 Task: Add the task  Implement a new cloud-based facilities management system for a company to the section Knowledge Sharing Sprint in the project BoostTech and add a Due Date to the respective task as 2024/04/13
Action: Mouse moved to (619, 465)
Screenshot: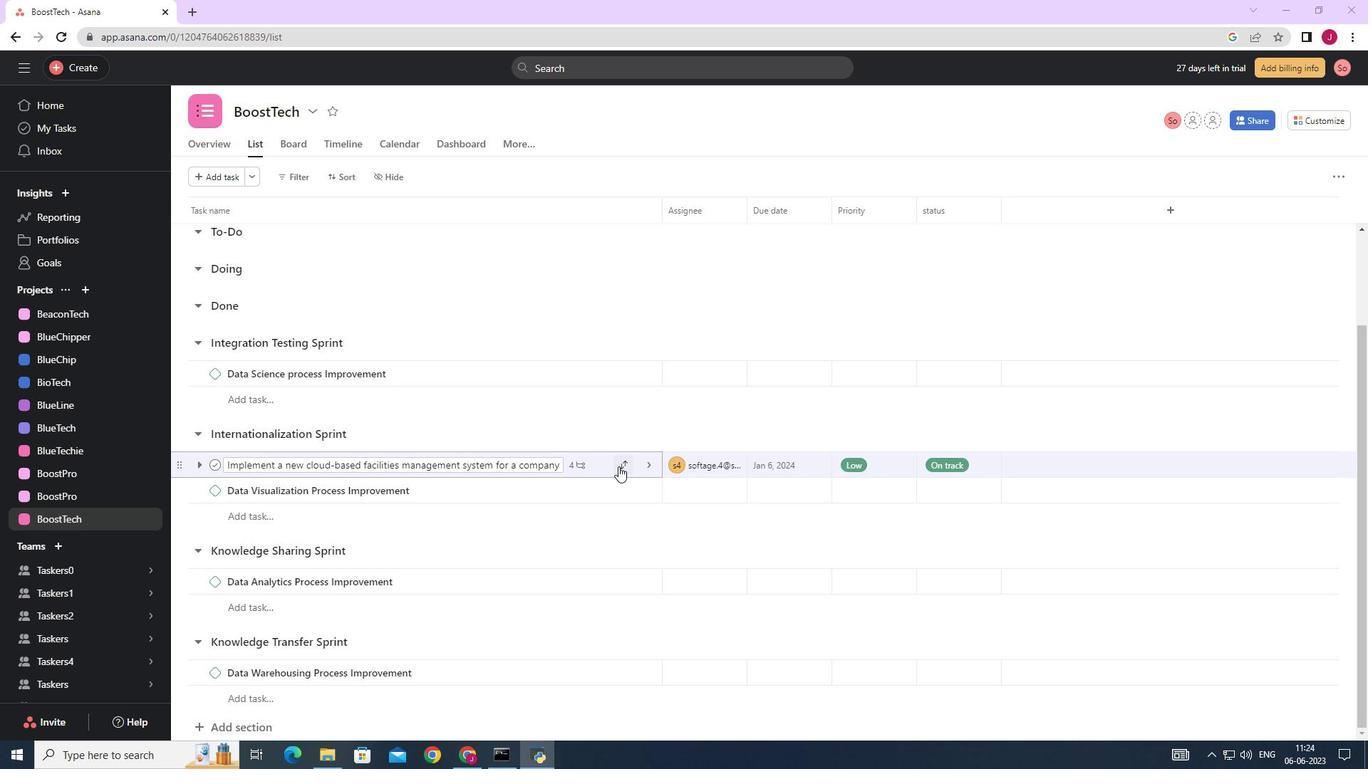 
Action: Mouse pressed left at (619, 465)
Screenshot: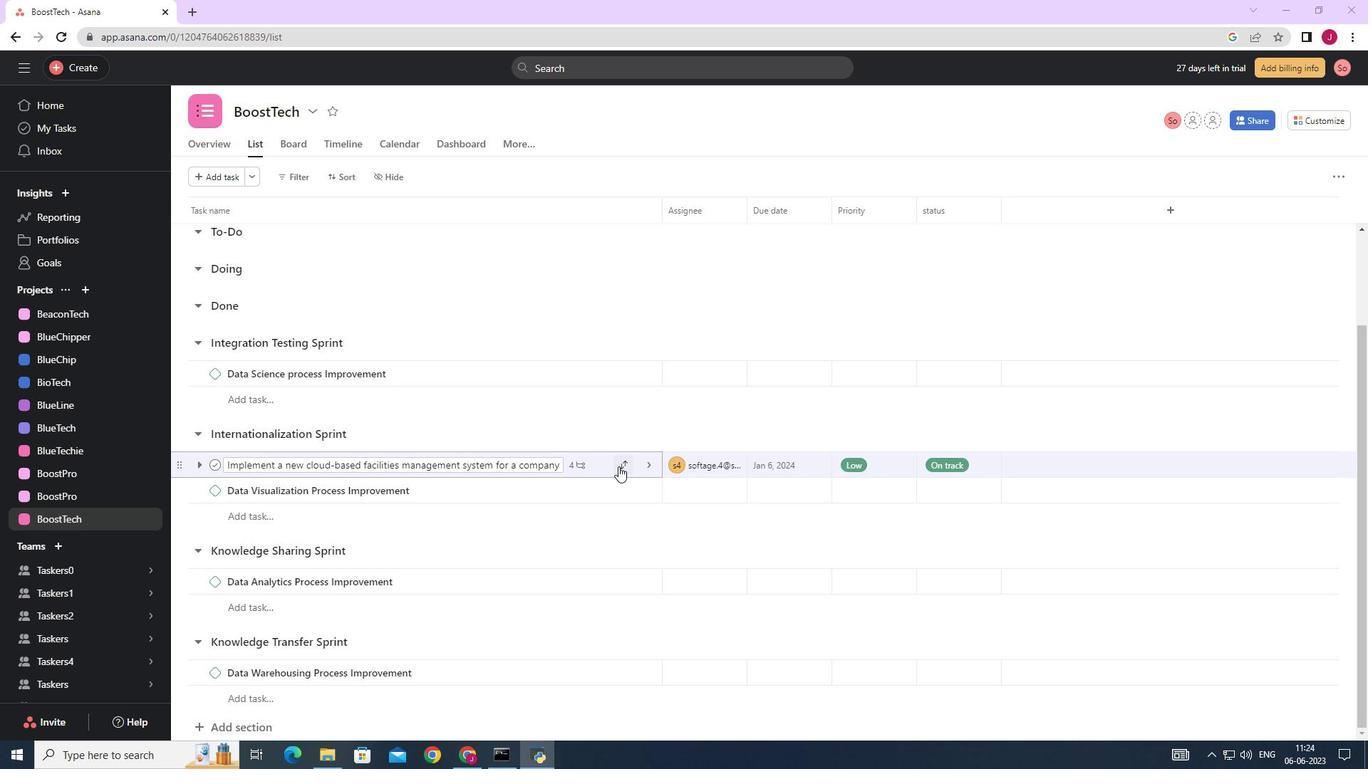 
Action: Mouse moved to (562, 678)
Screenshot: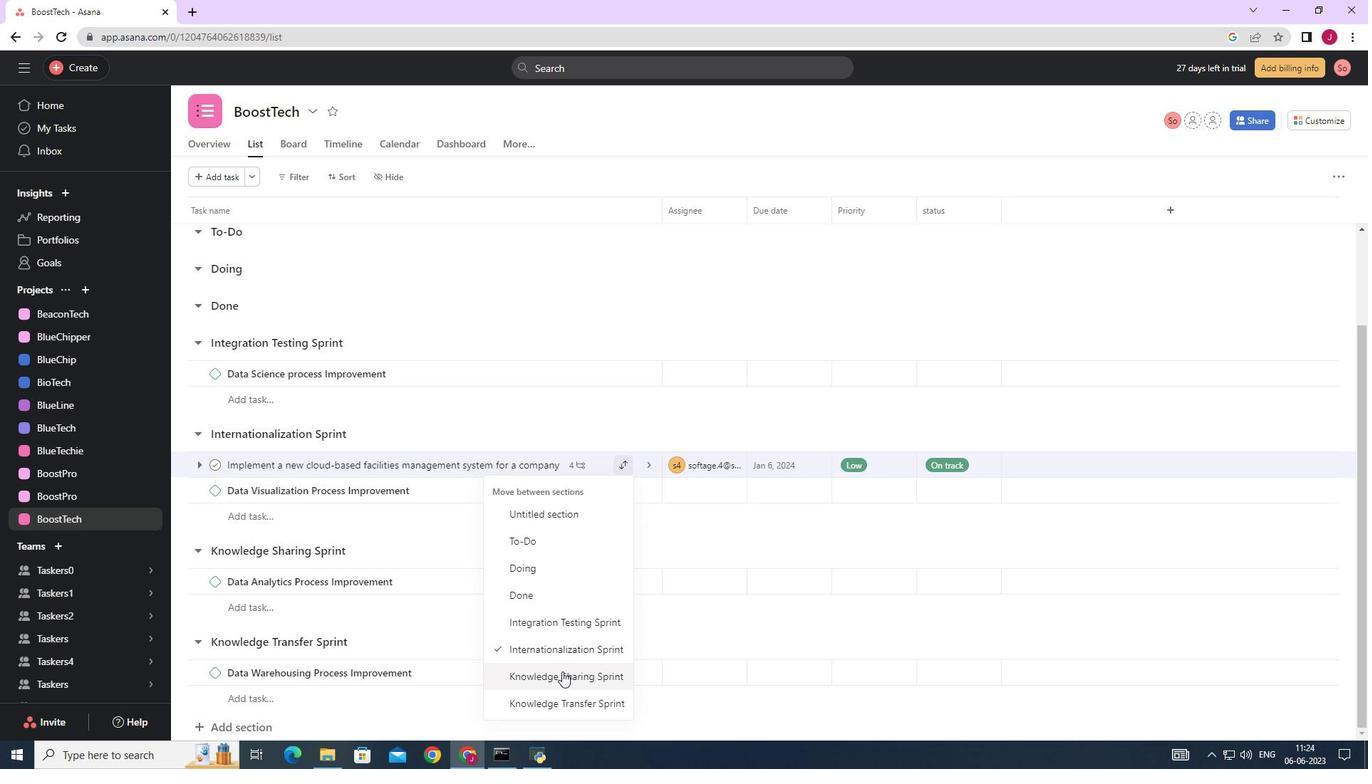 
Action: Mouse pressed left at (562, 678)
Screenshot: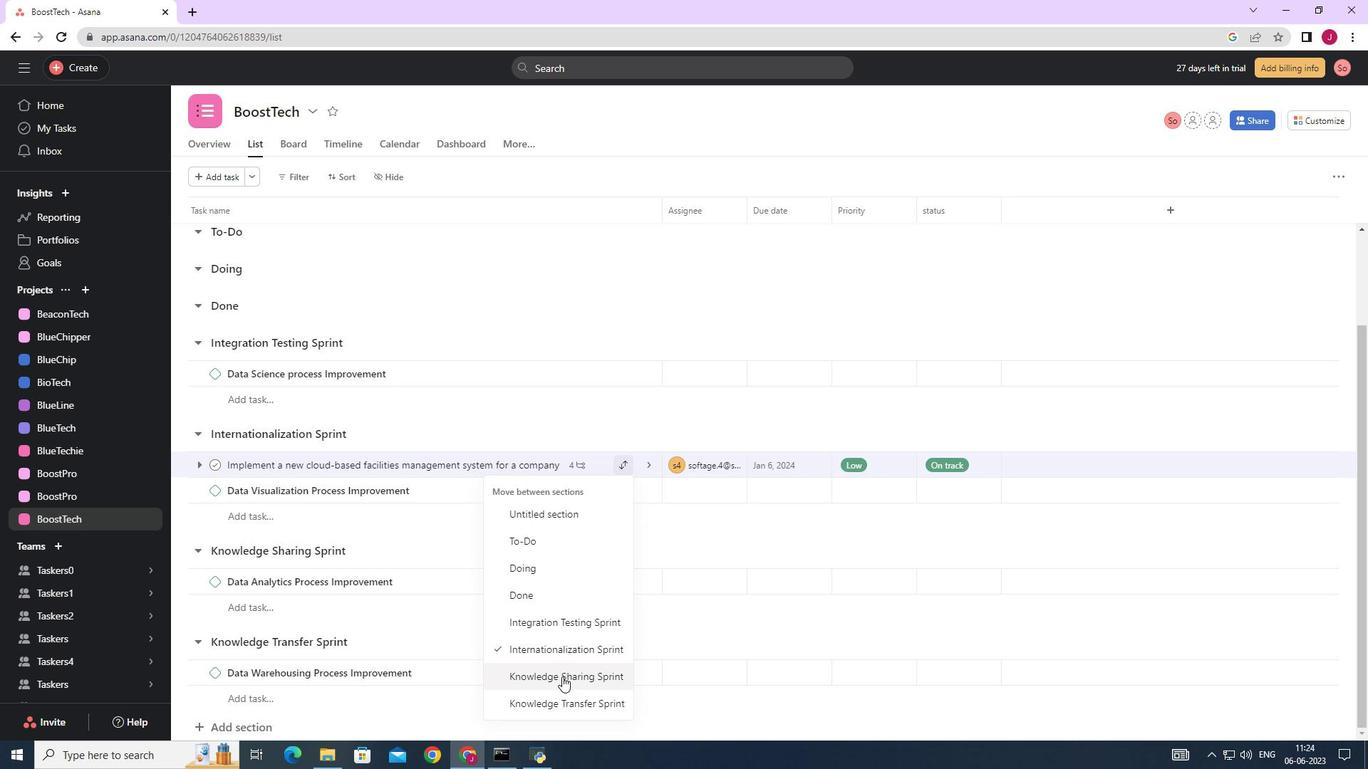 
Action: Mouse moved to (823, 554)
Screenshot: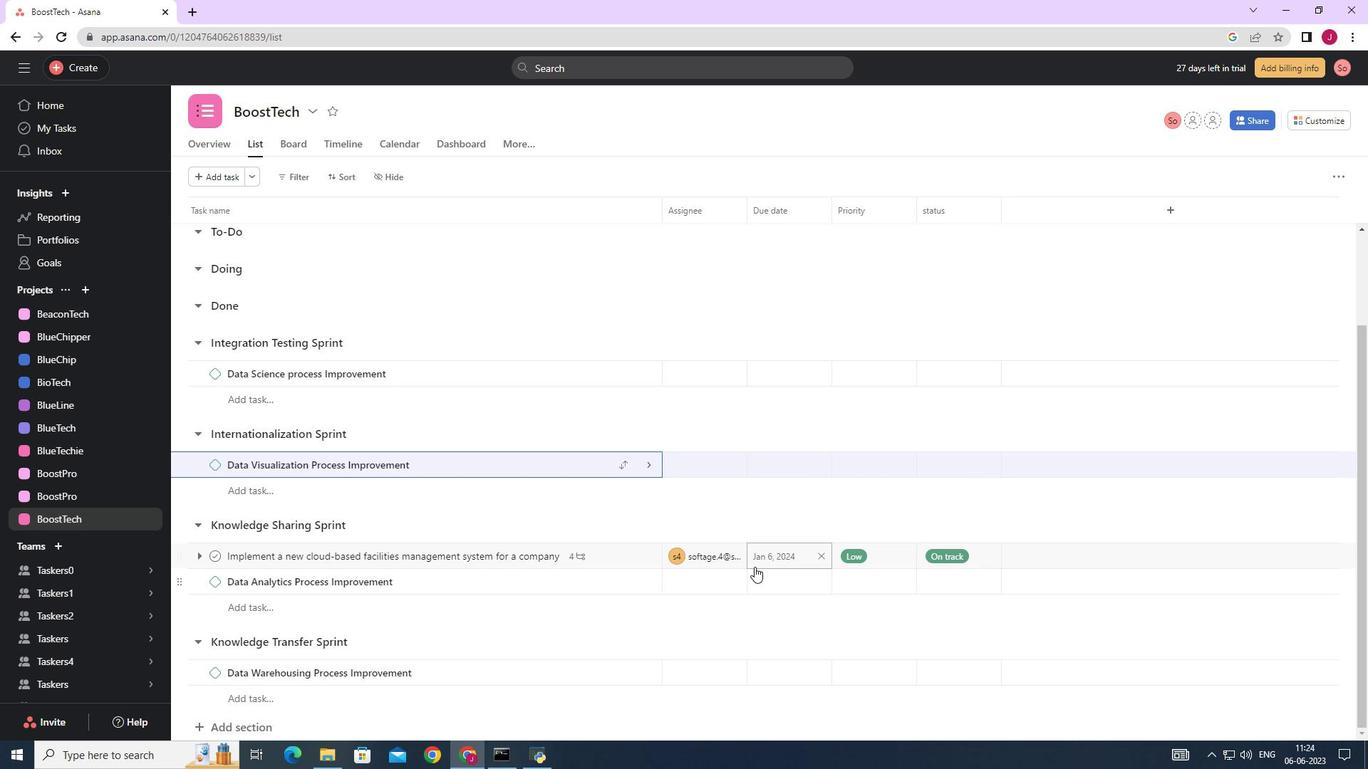 
Action: Mouse pressed left at (823, 554)
Screenshot: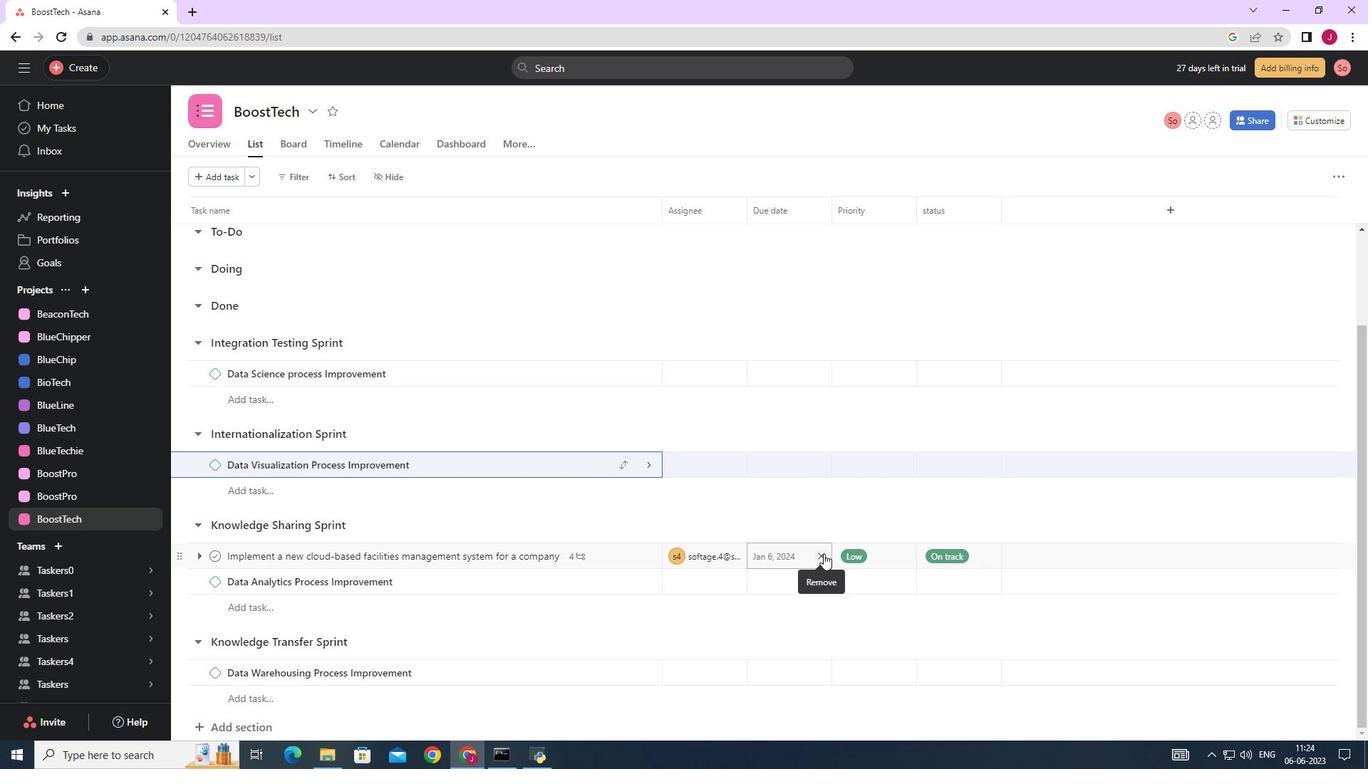 
Action: Mouse moved to (780, 560)
Screenshot: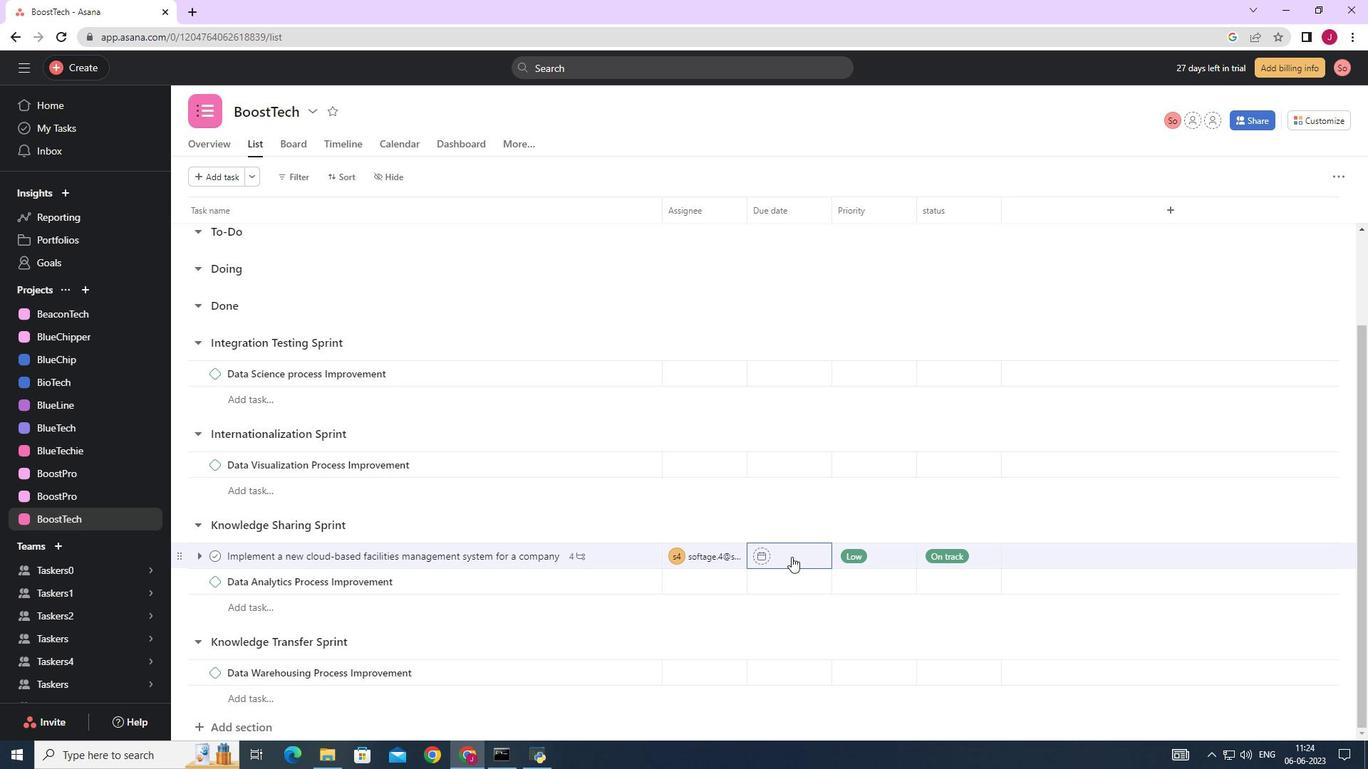 
Action: Mouse pressed left at (780, 560)
Screenshot: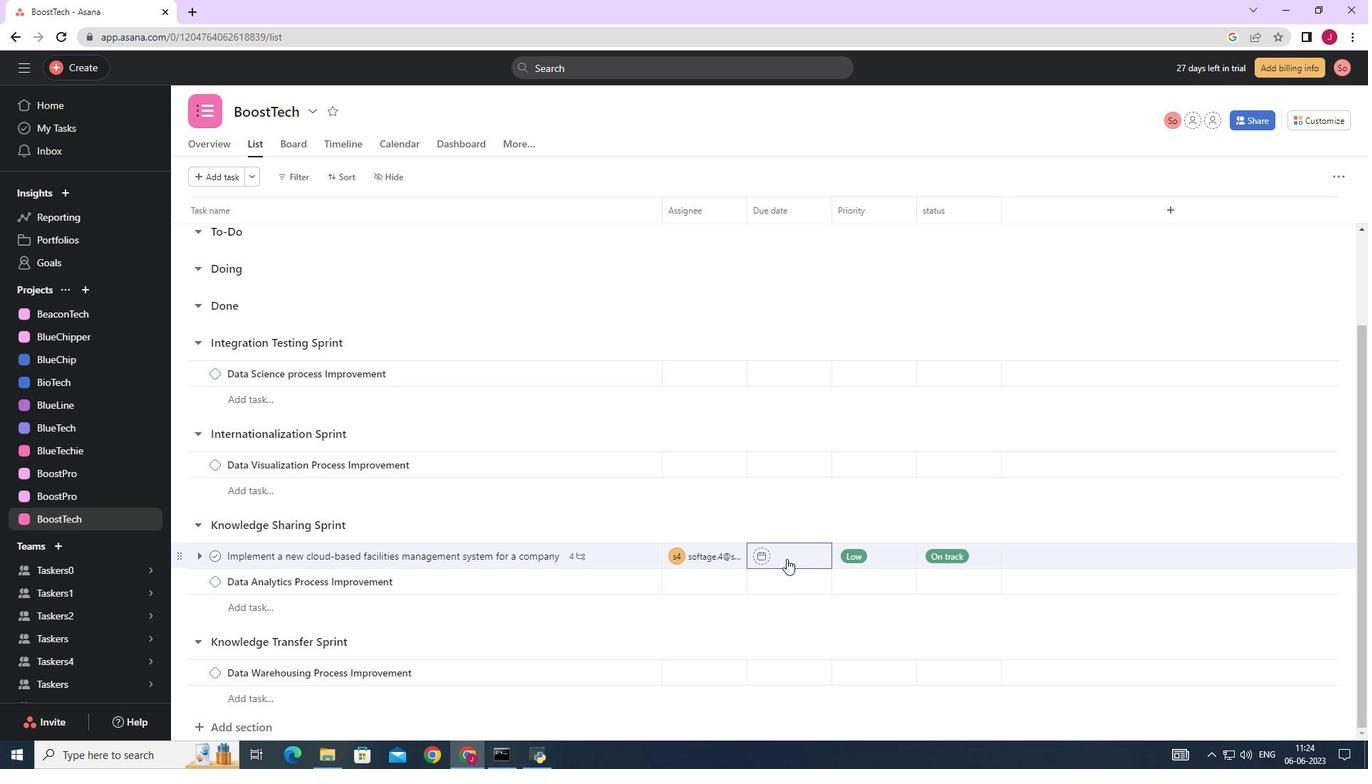 
Action: Mouse moved to (935, 325)
Screenshot: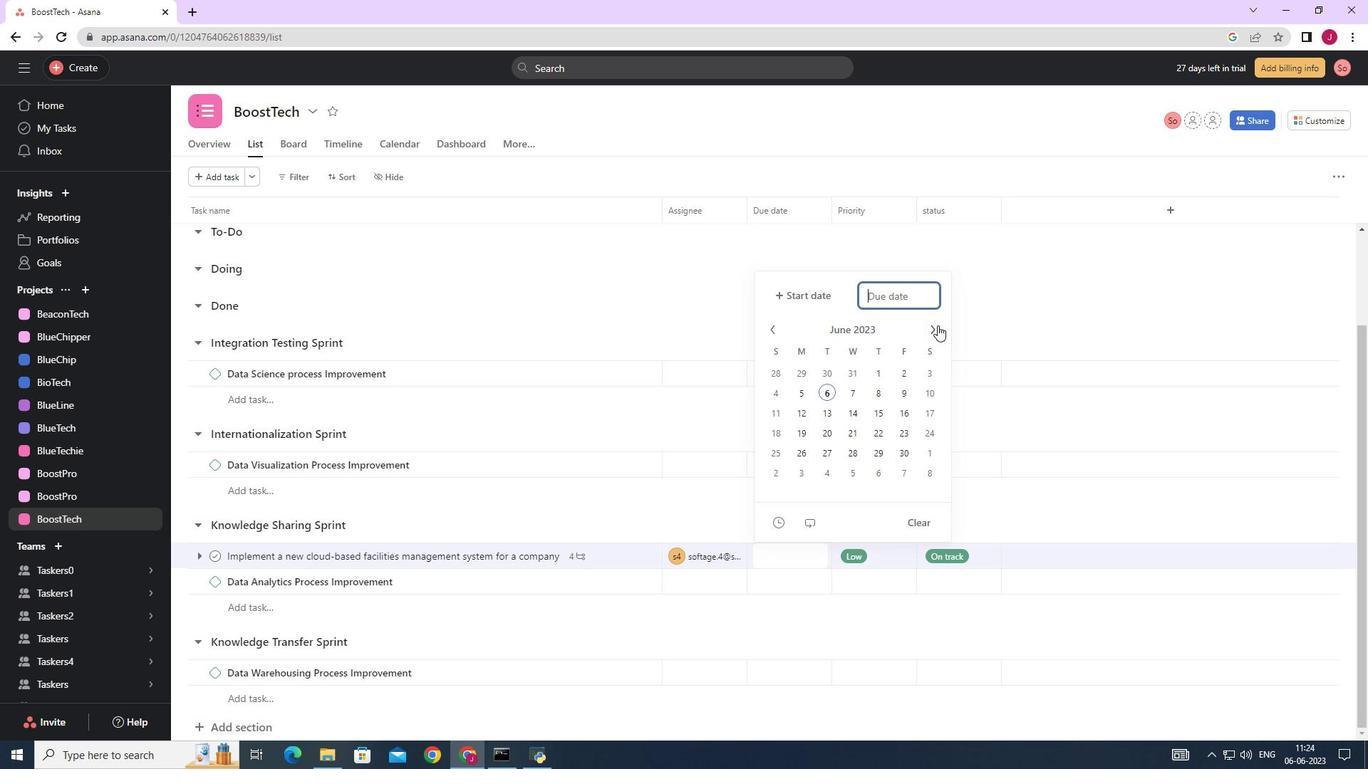 
Action: Mouse pressed left at (935, 325)
Screenshot: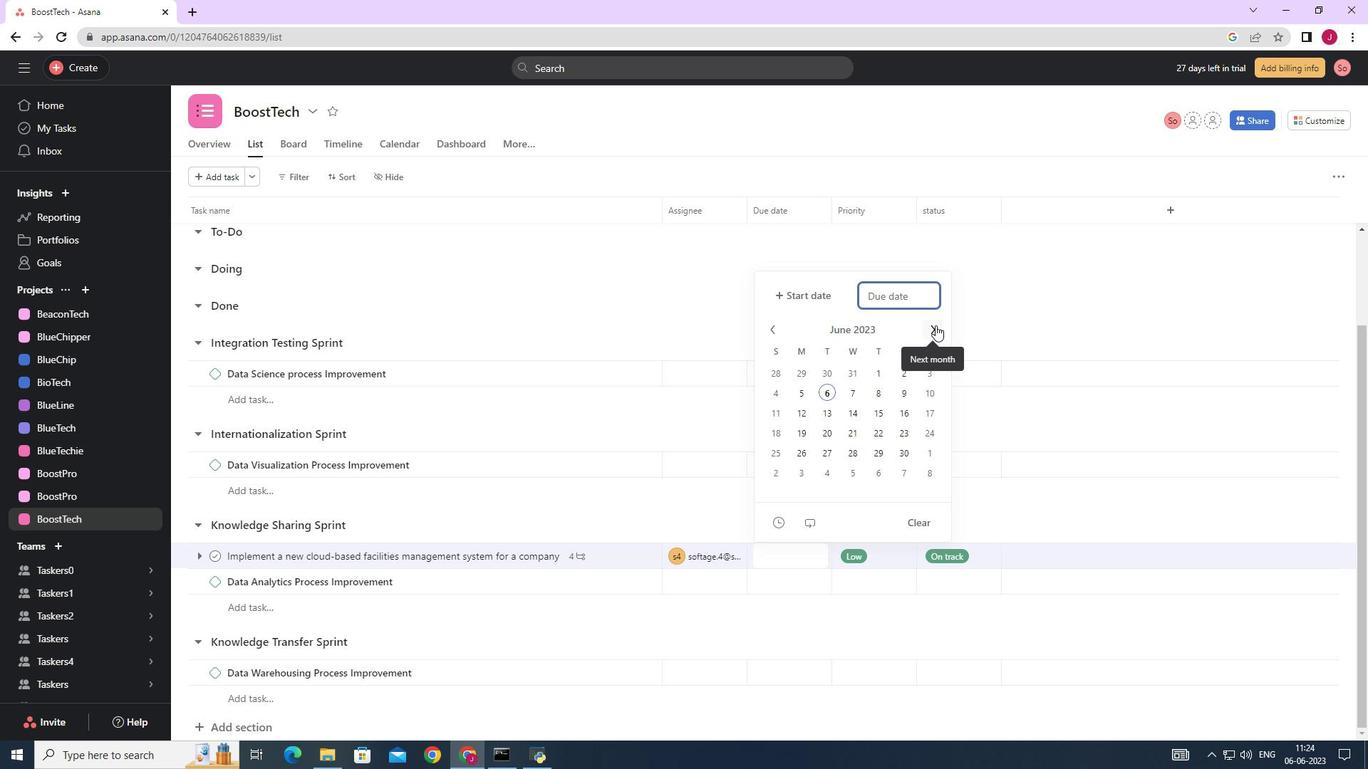 
Action: Mouse pressed left at (935, 325)
Screenshot: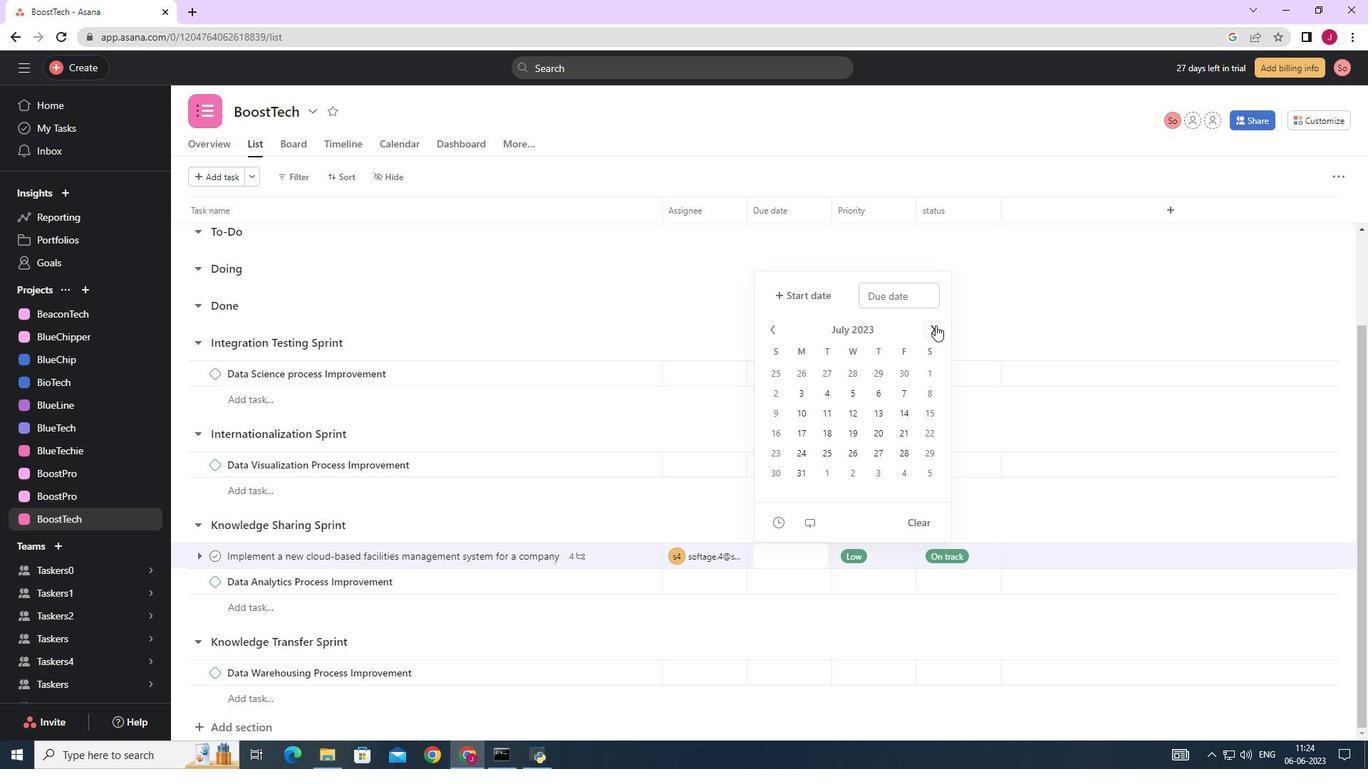 
Action: Mouse pressed left at (935, 325)
Screenshot: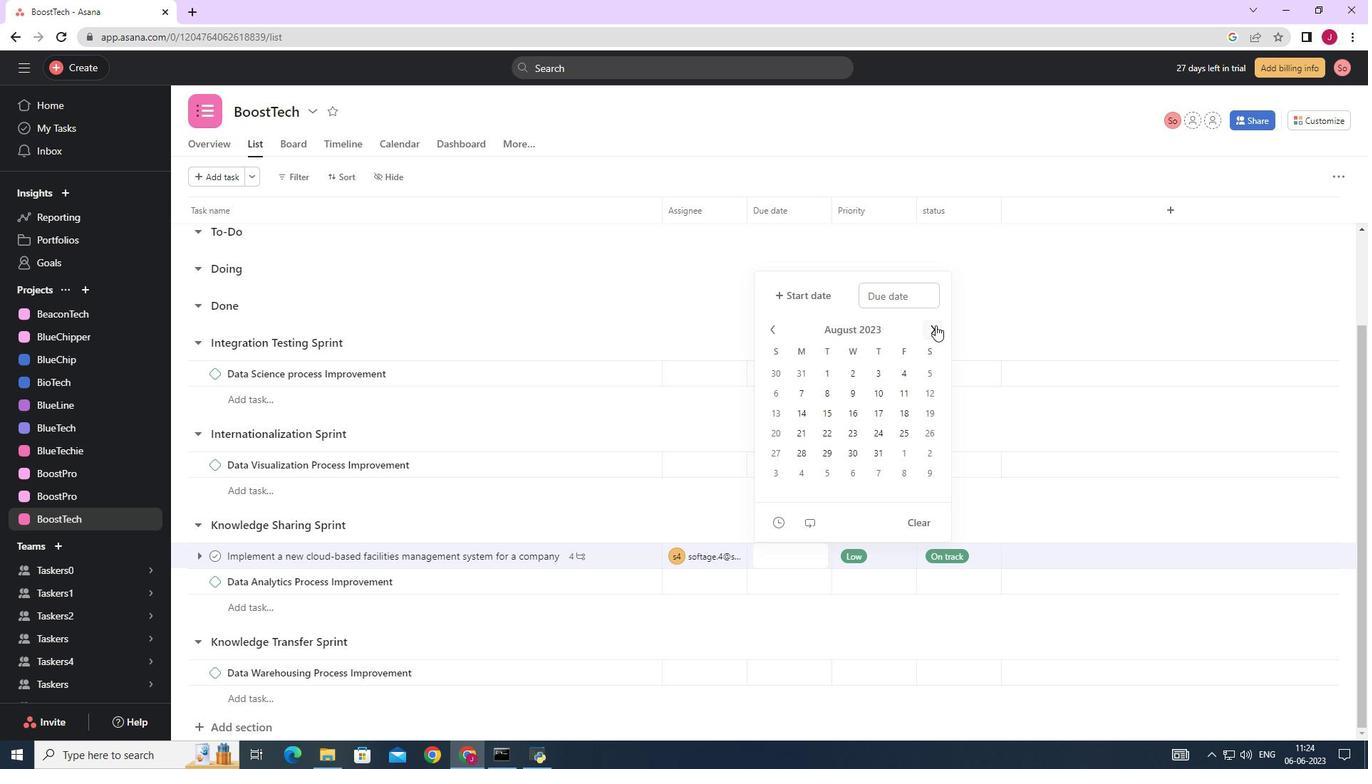 
Action: Mouse pressed left at (935, 325)
Screenshot: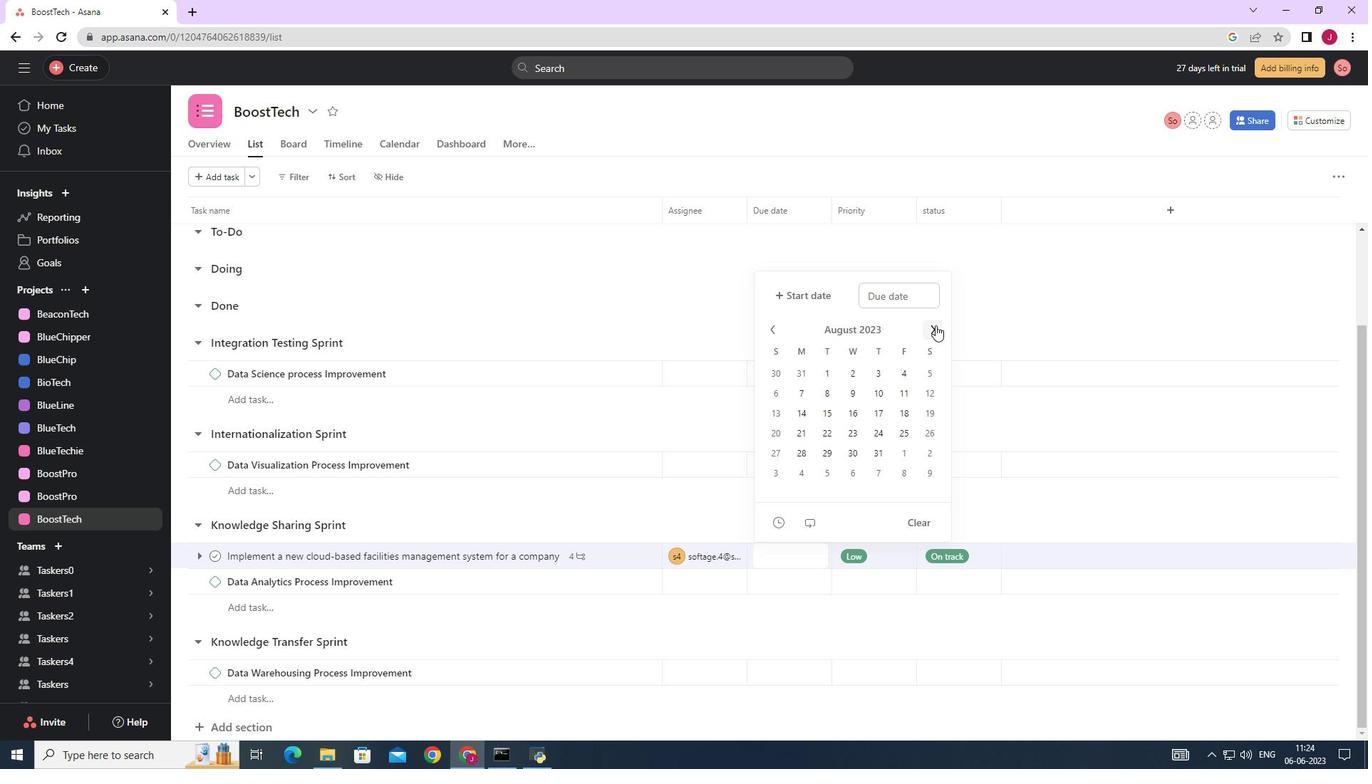 
Action: Mouse pressed left at (935, 325)
Screenshot: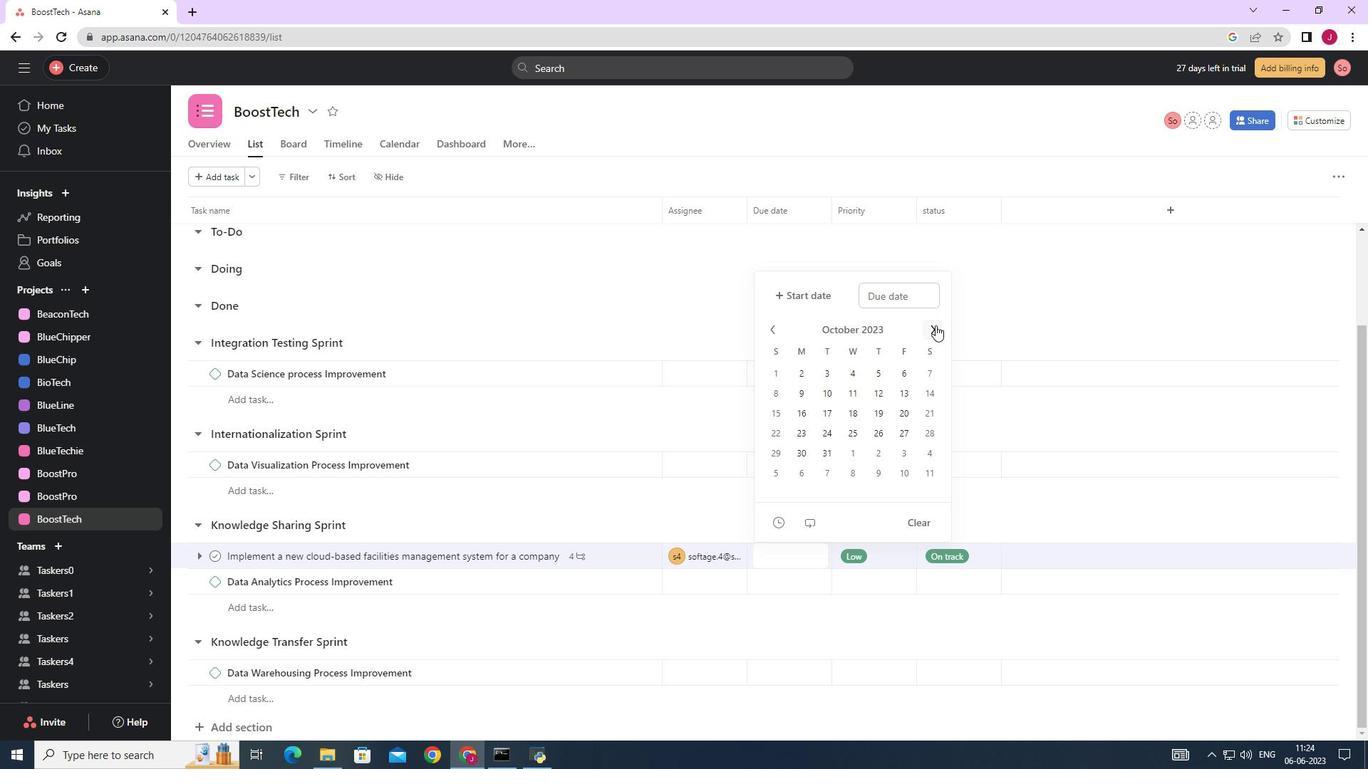 
Action: Mouse pressed left at (935, 325)
Screenshot: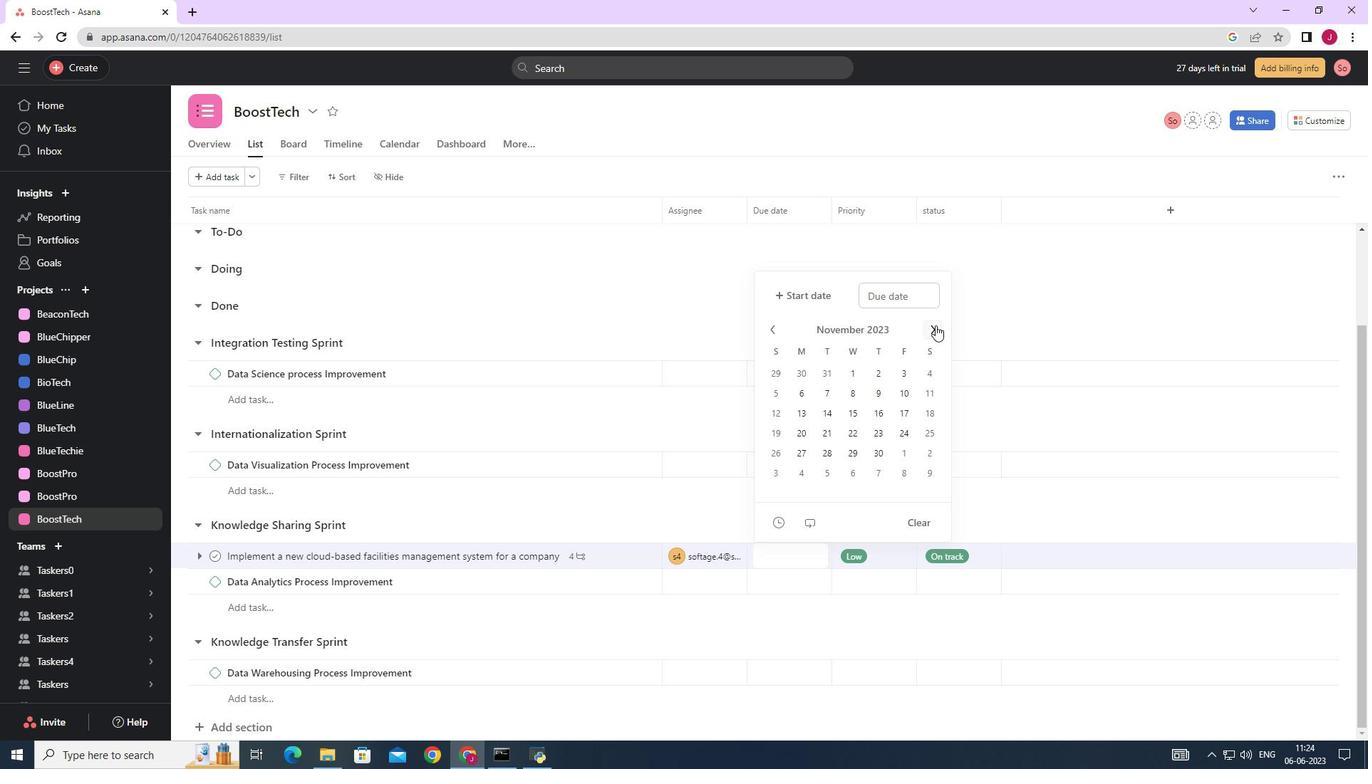 
Action: Mouse pressed left at (935, 325)
Screenshot: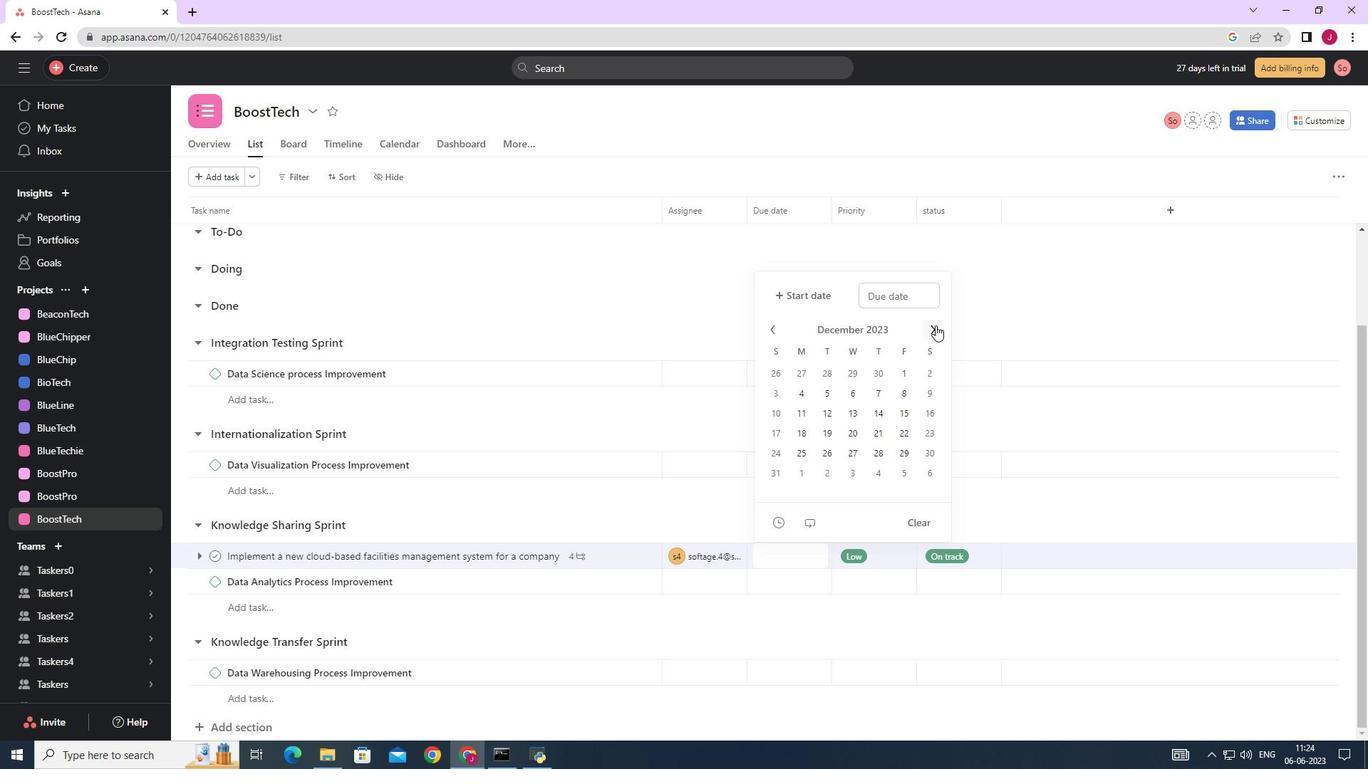 
Action: Mouse pressed left at (935, 325)
Screenshot: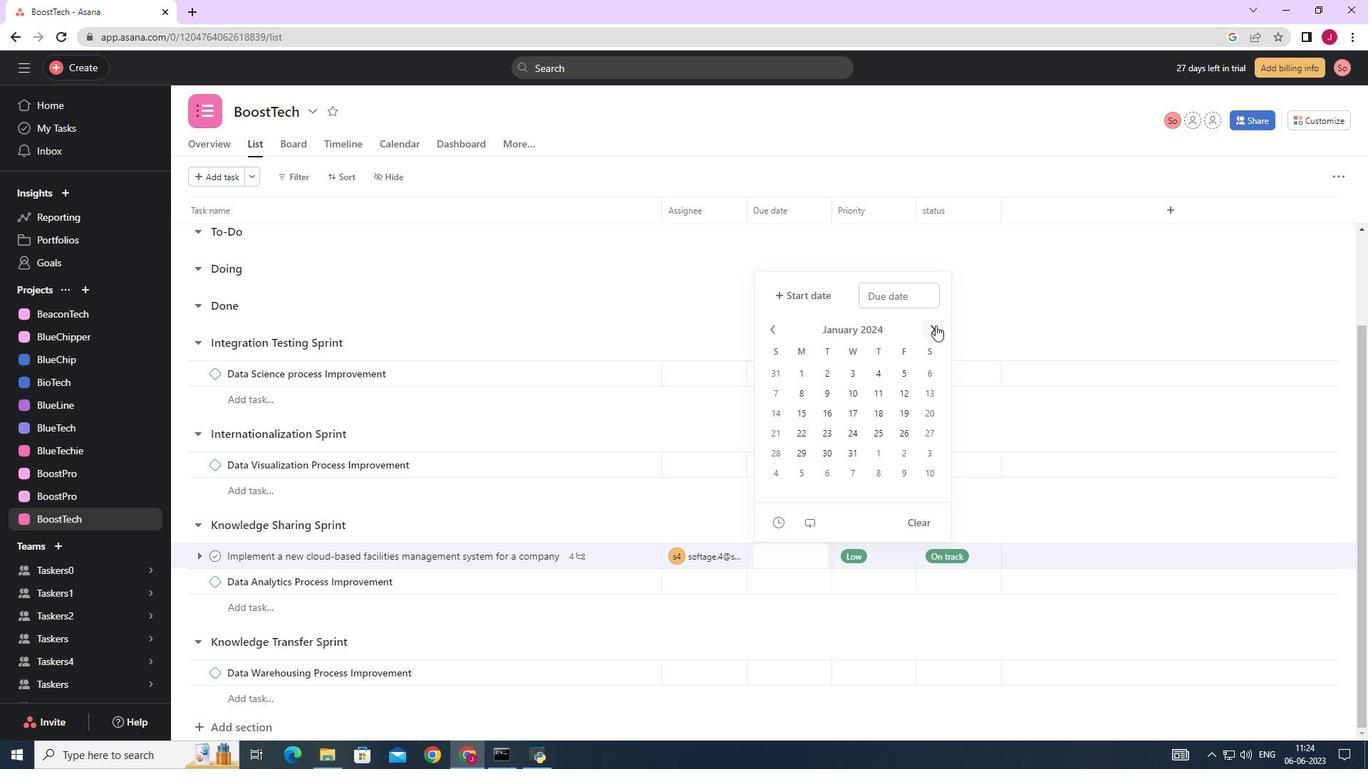 
Action: Mouse pressed left at (935, 325)
Screenshot: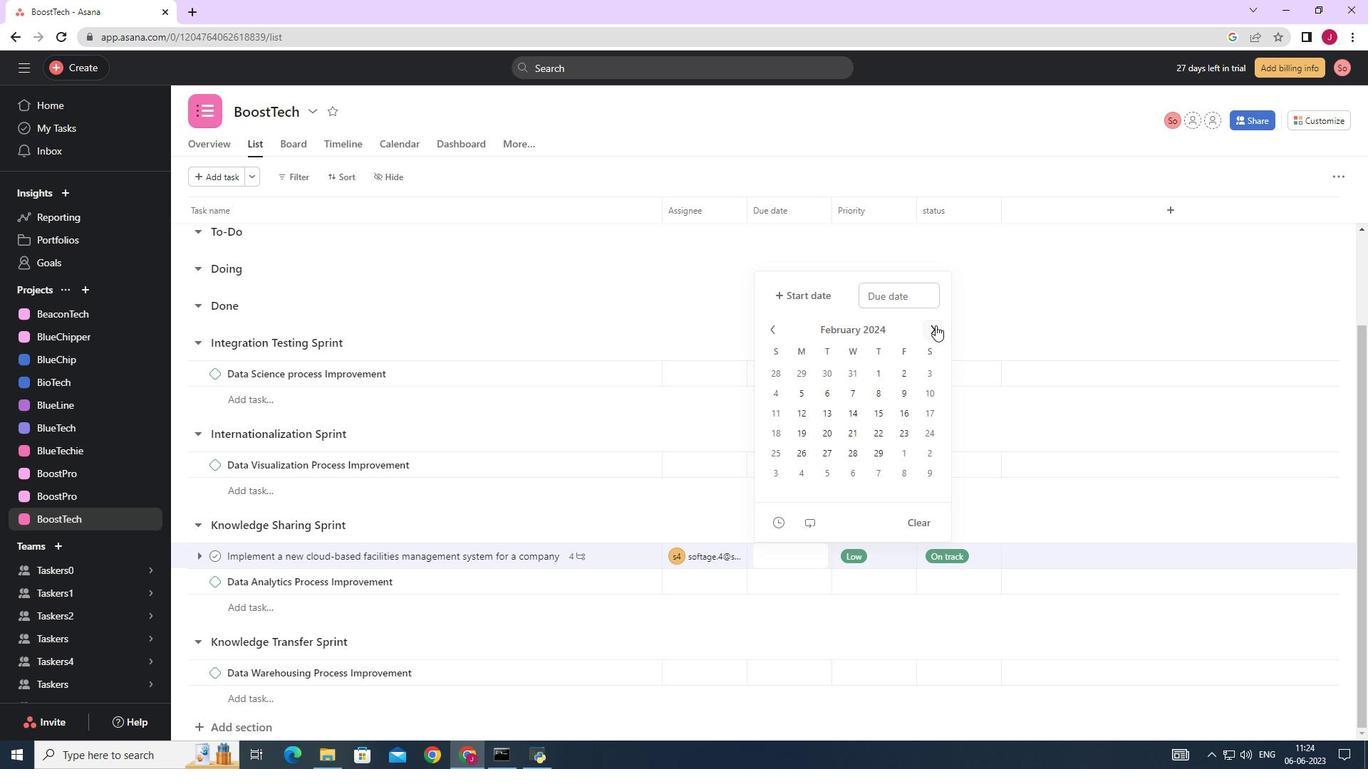 
Action: Mouse pressed left at (935, 325)
Screenshot: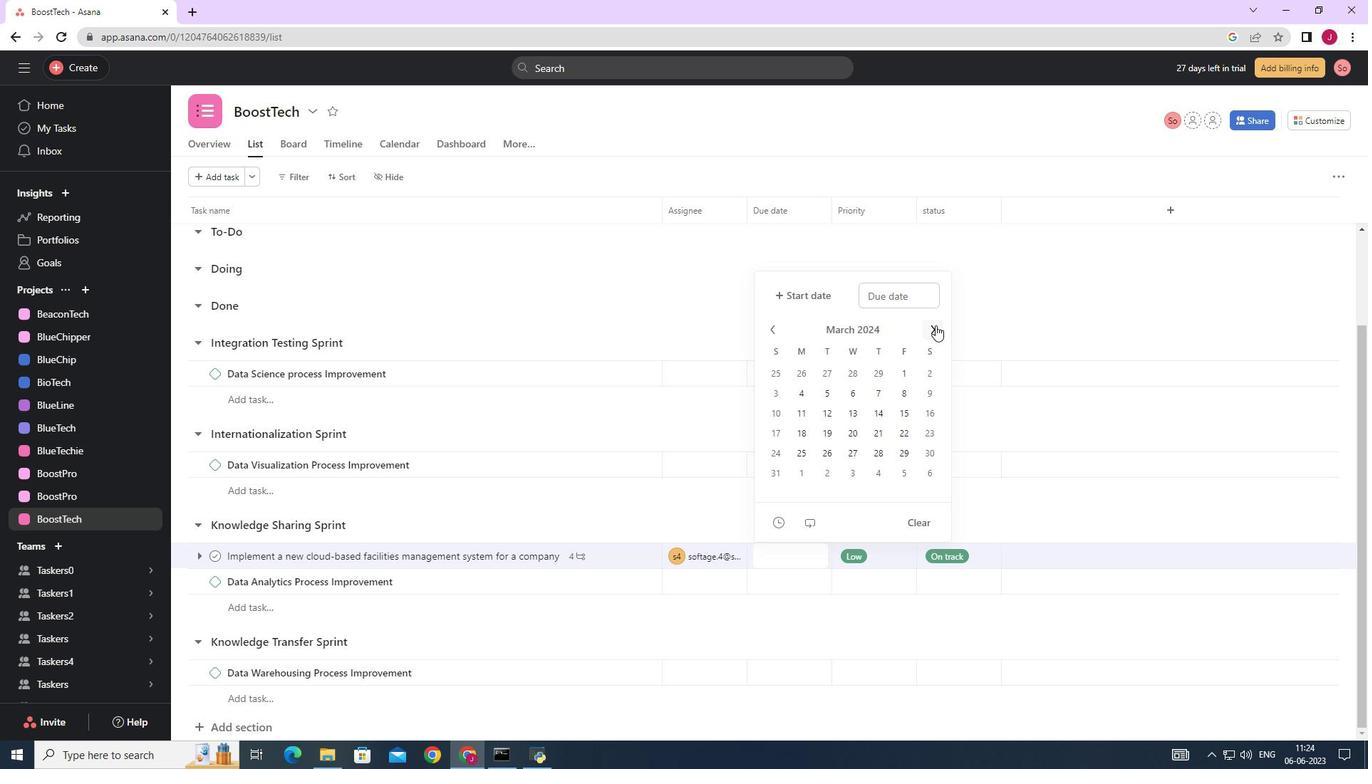 
Action: Mouse moved to (931, 390)
Screenshot: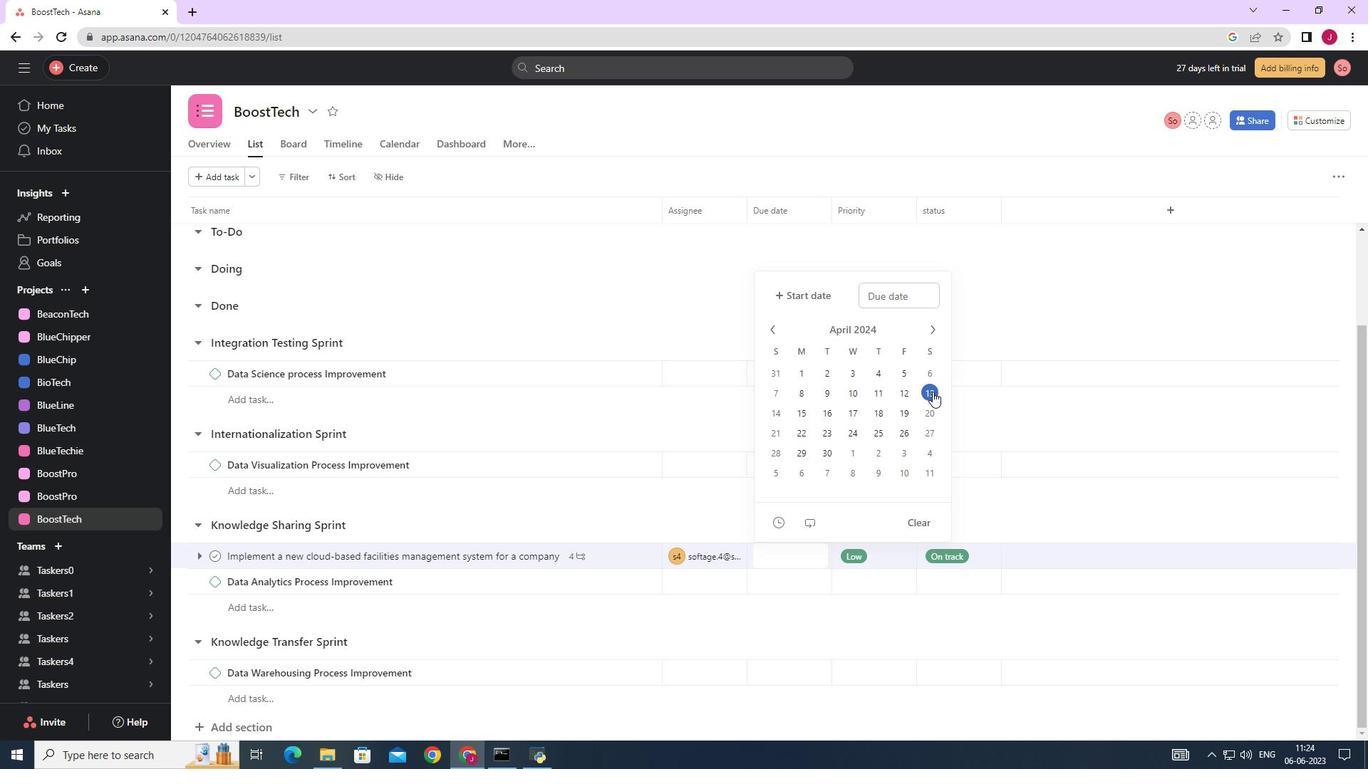 
Action: Mouse pressed left at (931, 390)
Screenshot: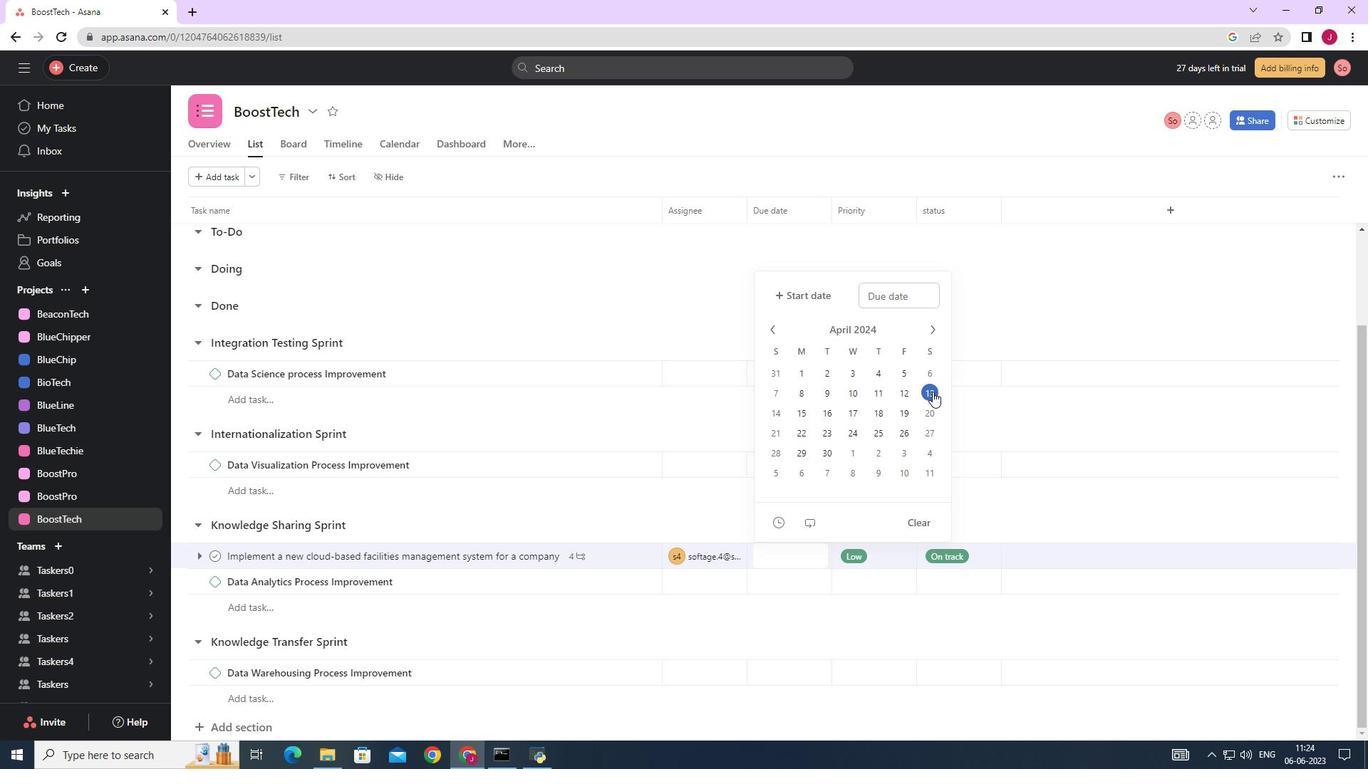 
Action: Mouse moved to (1072, 297)
Screenshot: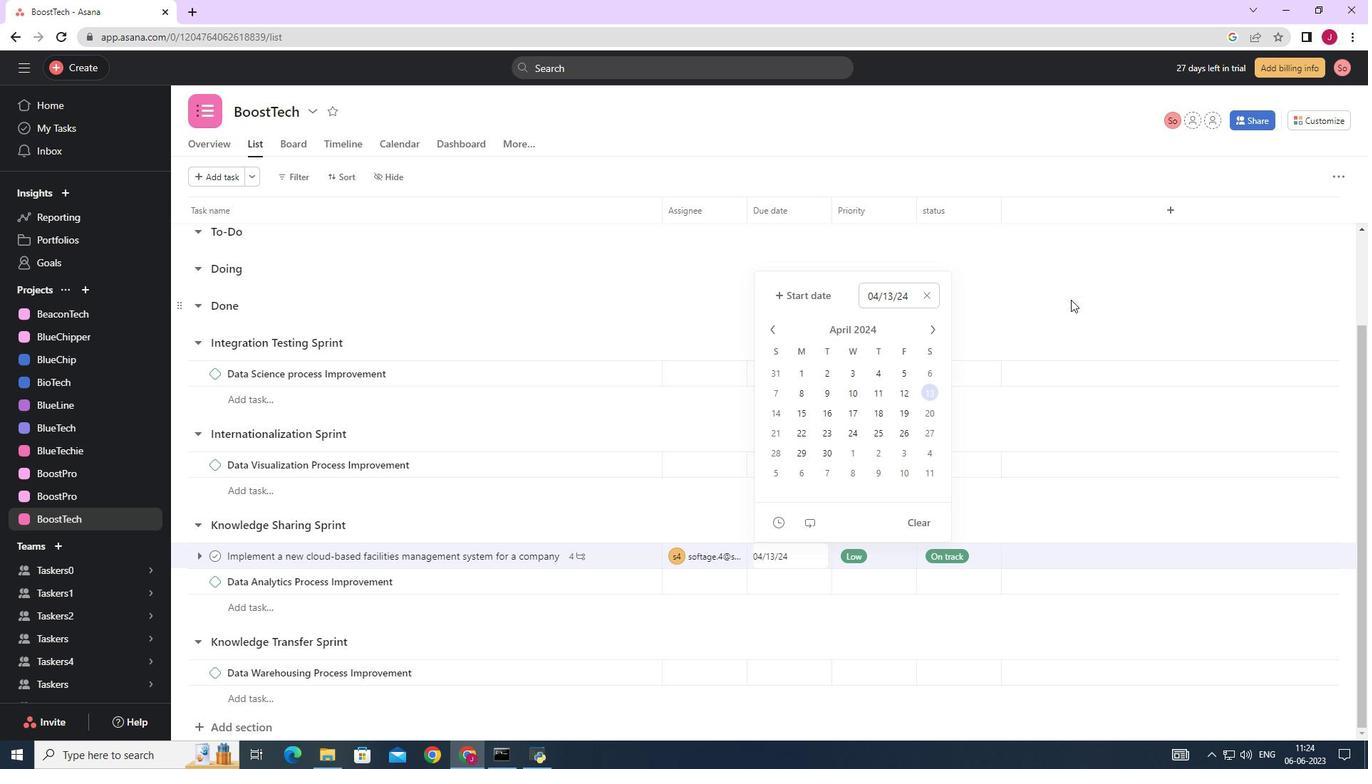 
Action: Mouse pressed left at (1072, 297)
Screenshot: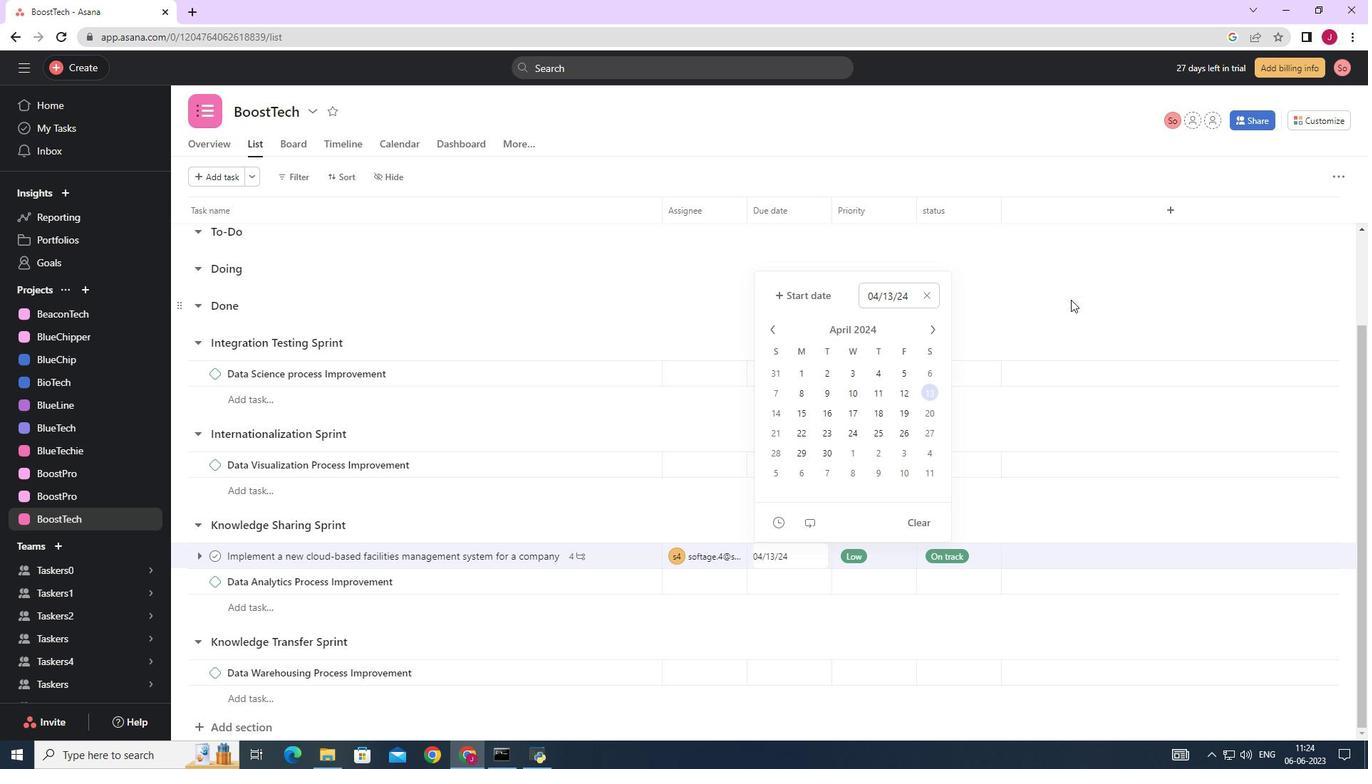 
Action: Mouse moved to (807, 554)
Screenshot: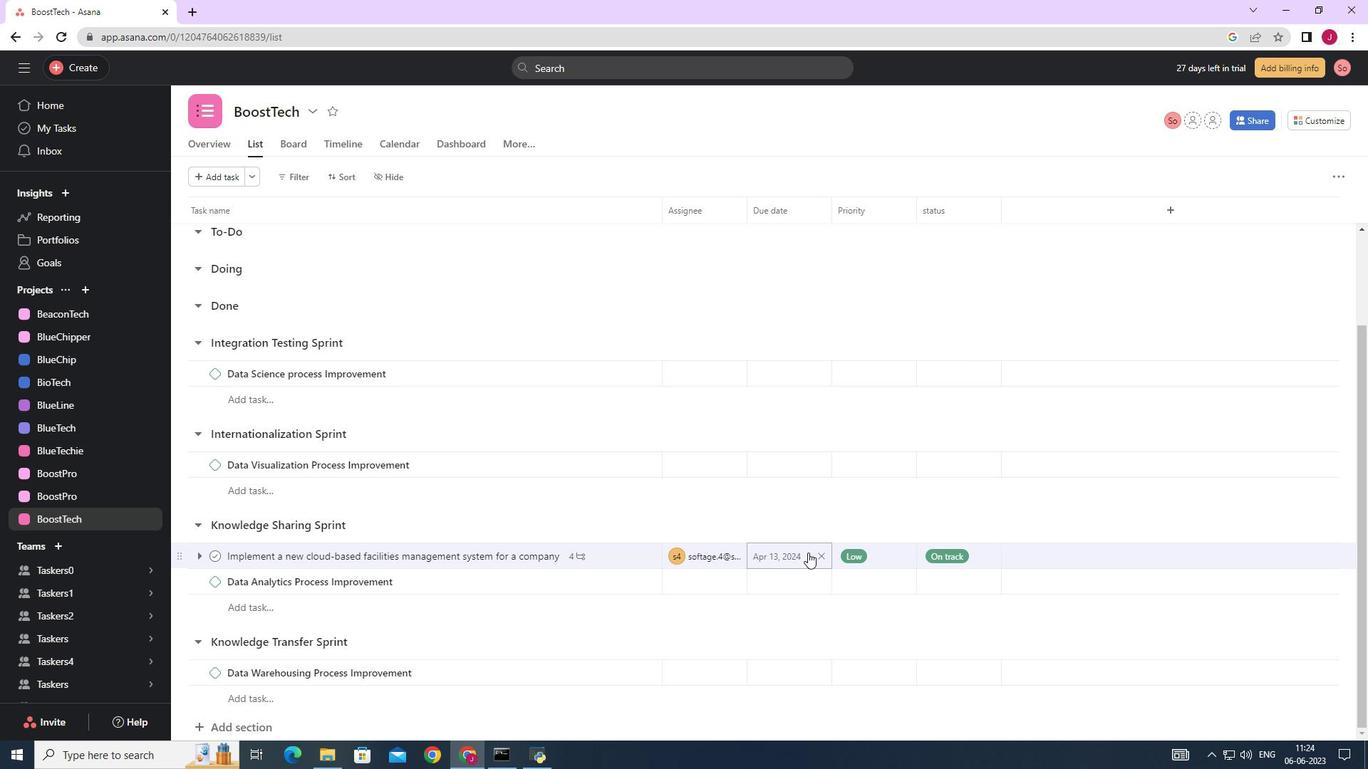 
Action: Mouse pressed left at (807, 554)
Screenshot: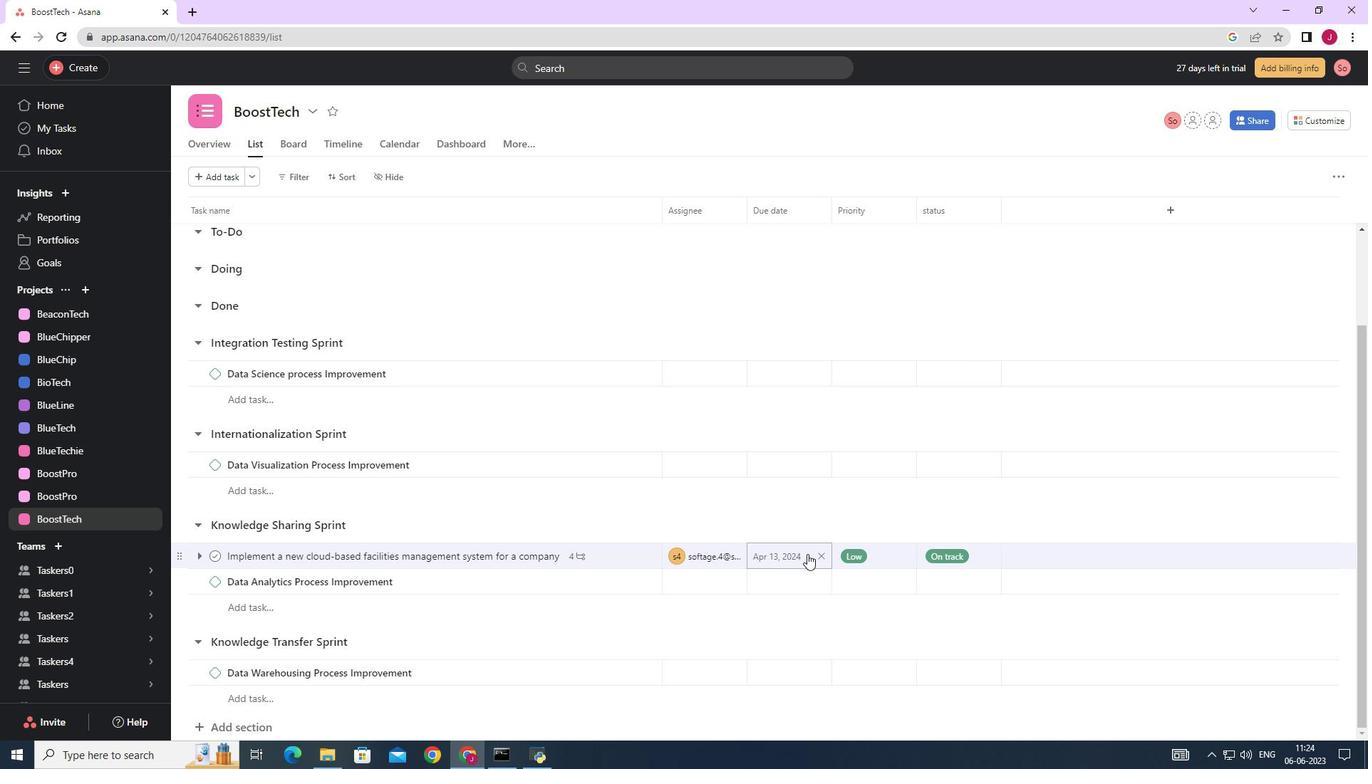 
Action: Mouse moved to (1039, 296)
Screenshot: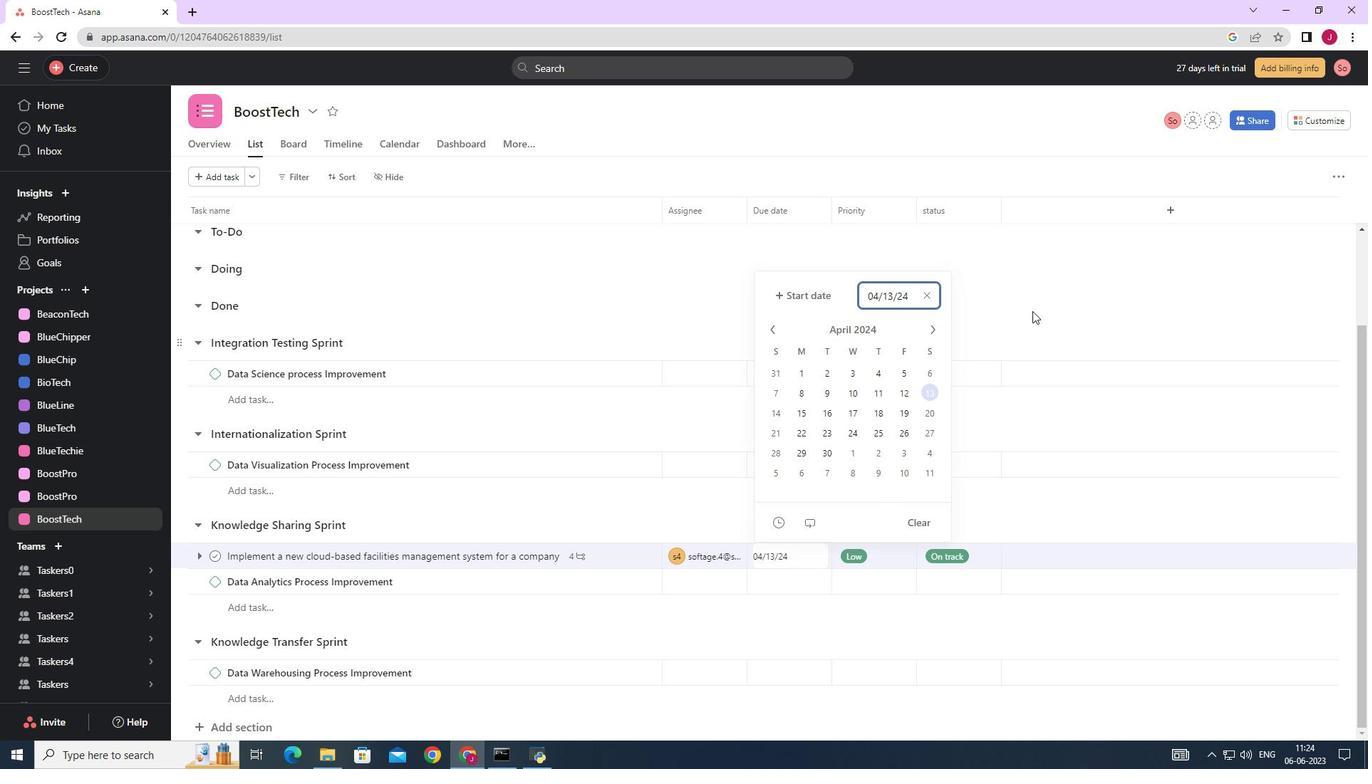 
Action: Mouse pressed left at (1039, 296)
Screenshot: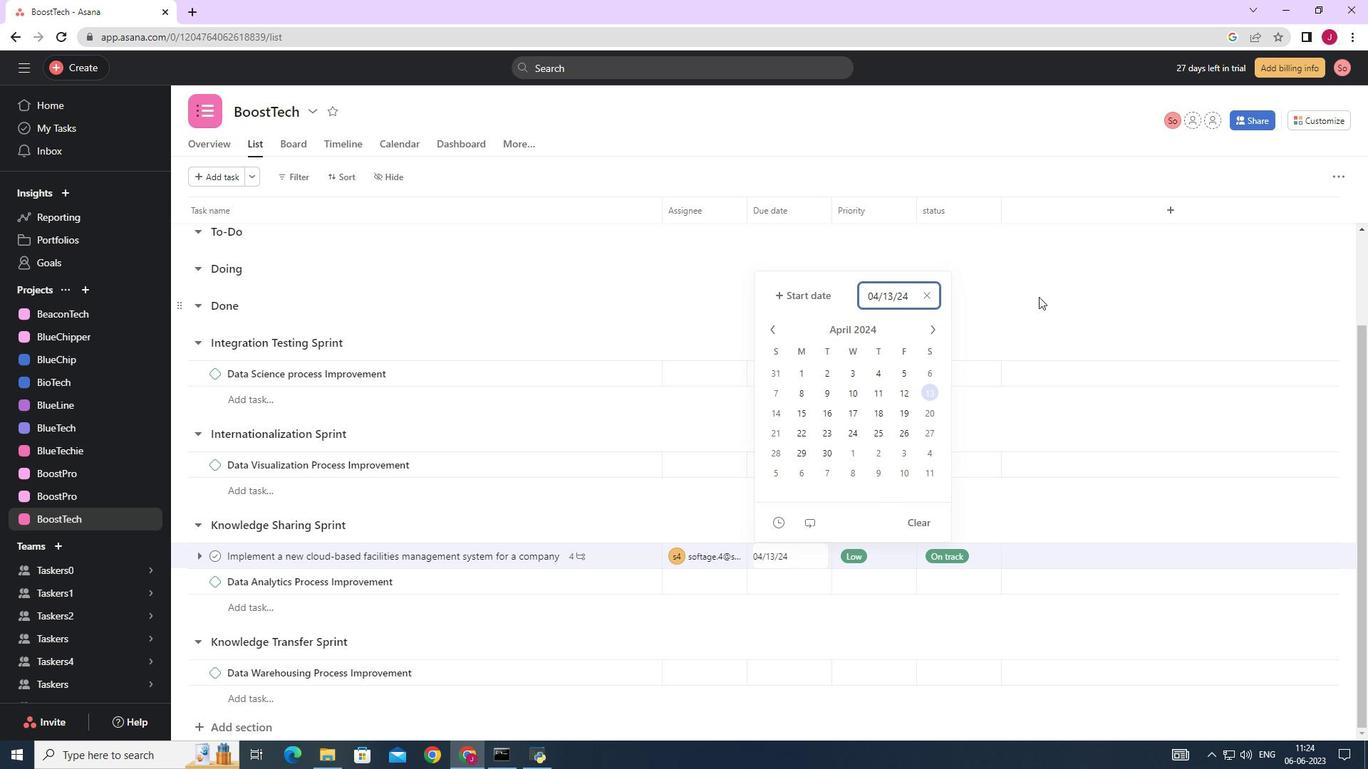 
